 Task: Draft an email about 'our company news and trends' and save it as a draft.
Action: Mouse moved to (441, 705)
Screenshot: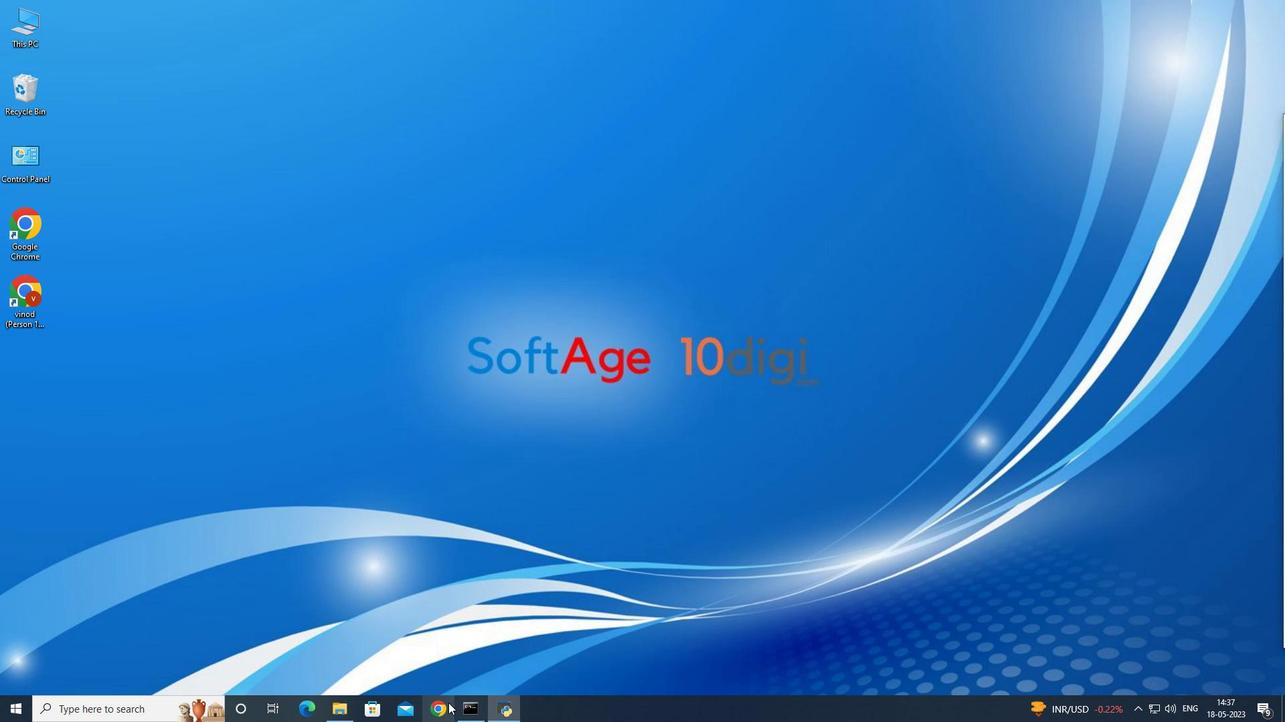 
Action: Mouse pressed left at (441, 705)
Screenshot: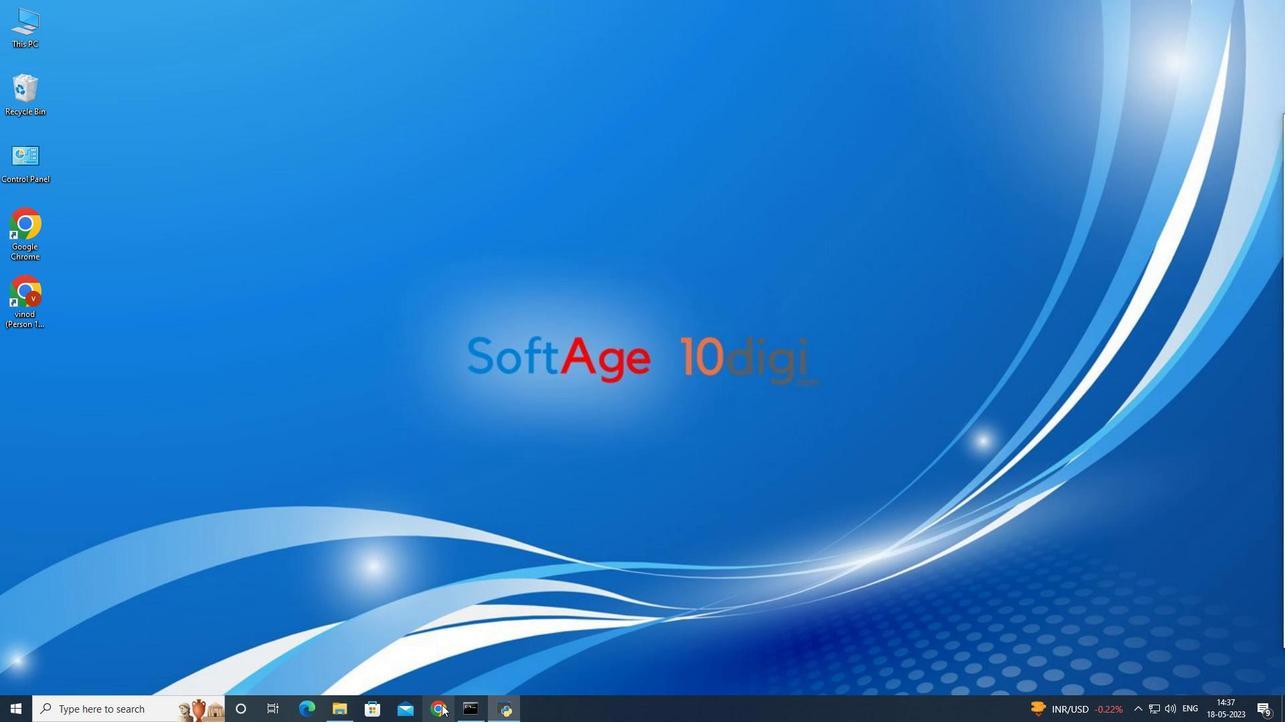 
Action: Mouse moved to (545, 406)
Screenshot: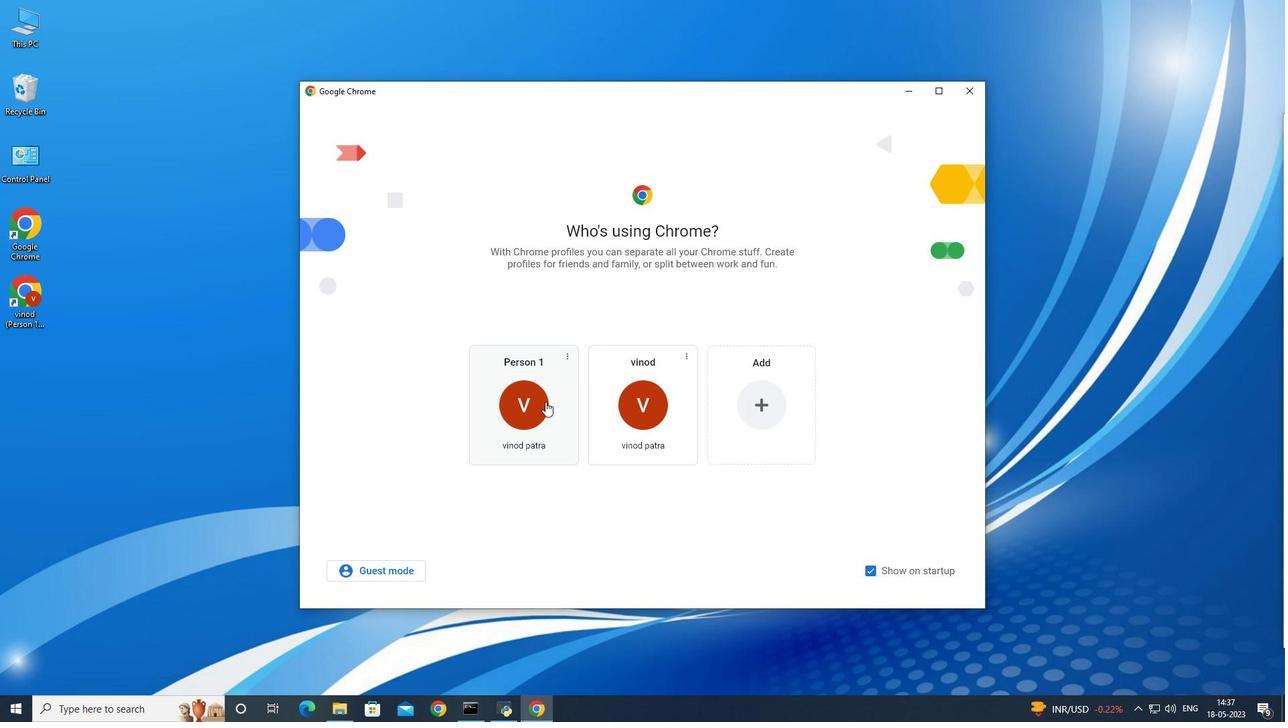 
Action: Mouse pressed left at (545, 406)
Screenshot: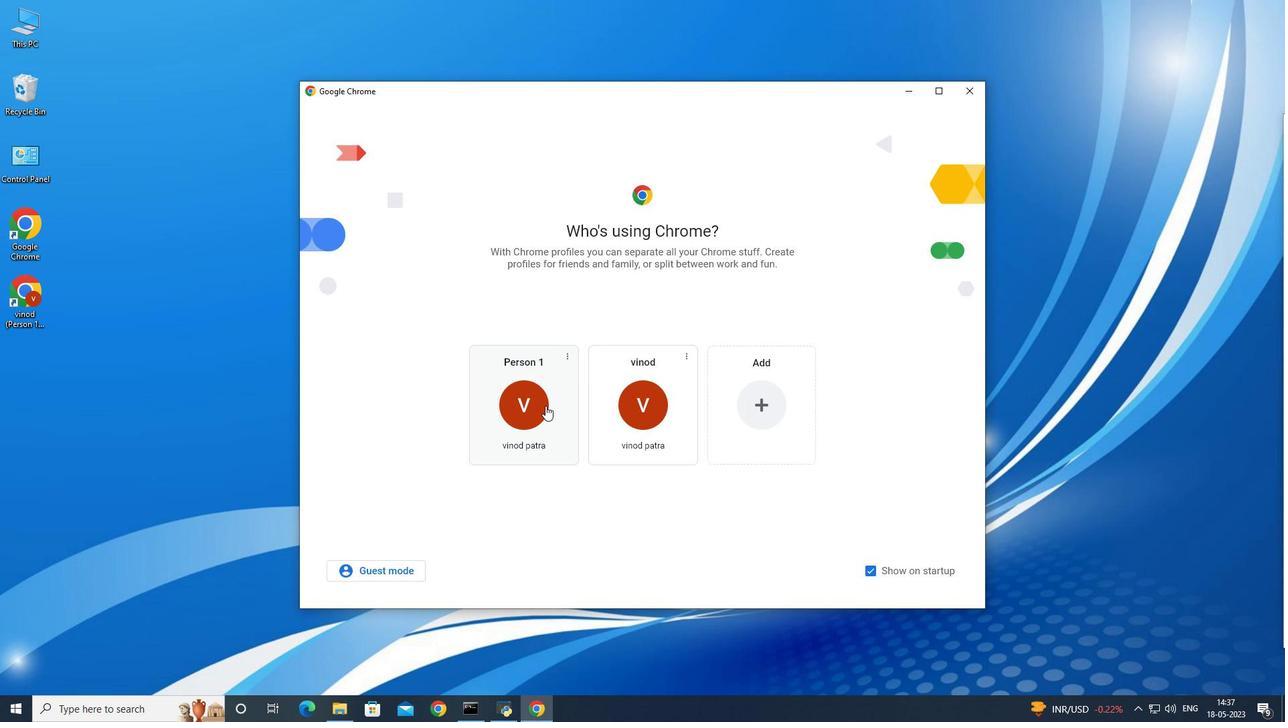 
Action: Mouse moved to (592, 268)
Screenshot: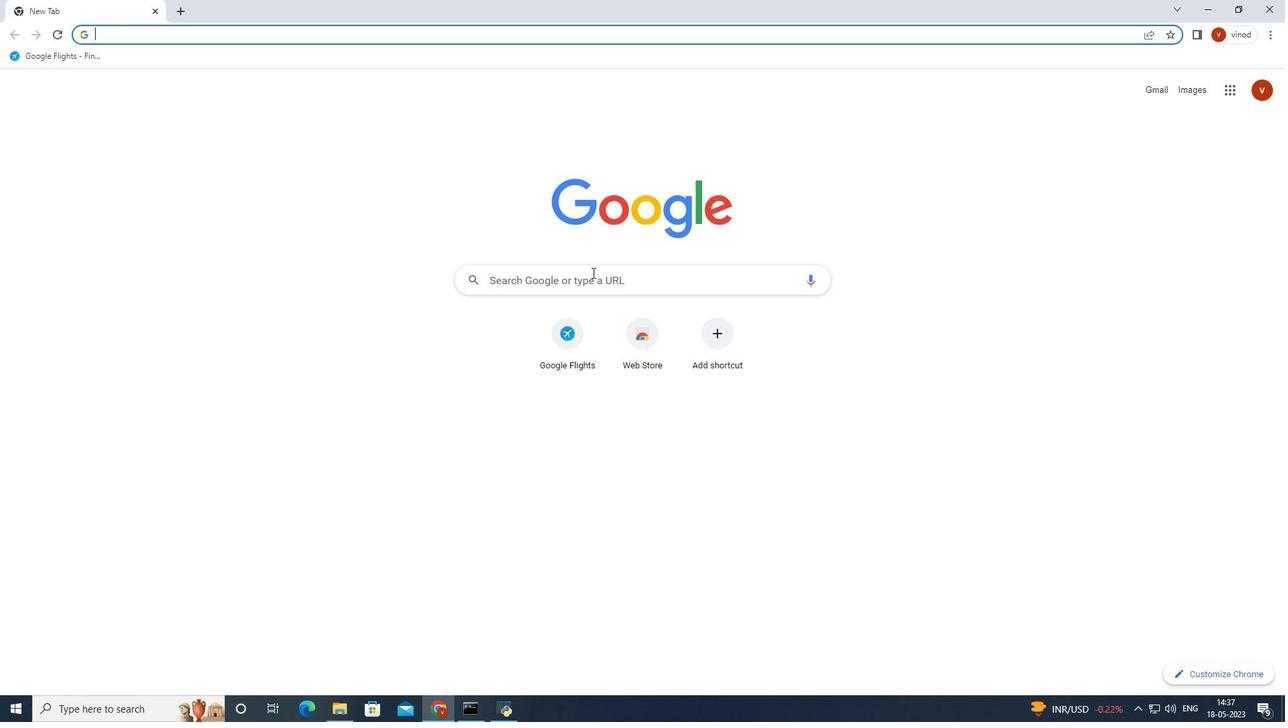 
Action: Mouse pressed left at (592, 268)
Screenshot: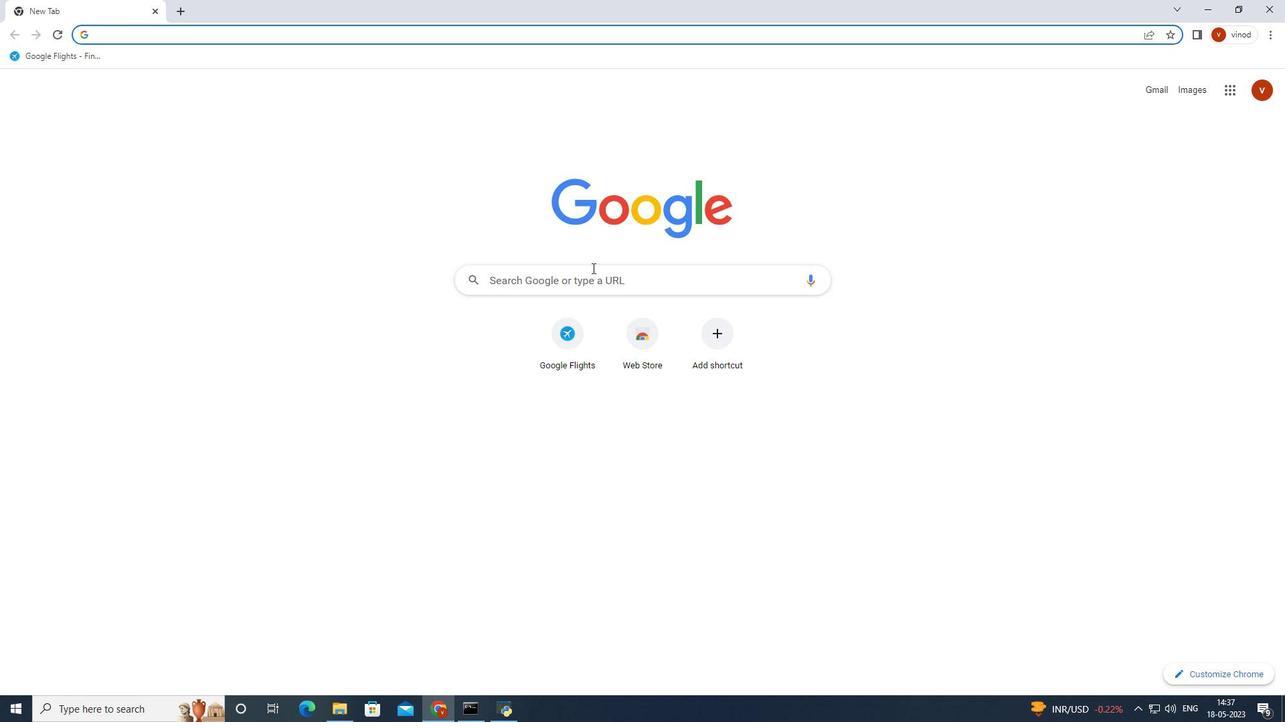 
Action: Mouse moved to (587, 281)
Screenshot: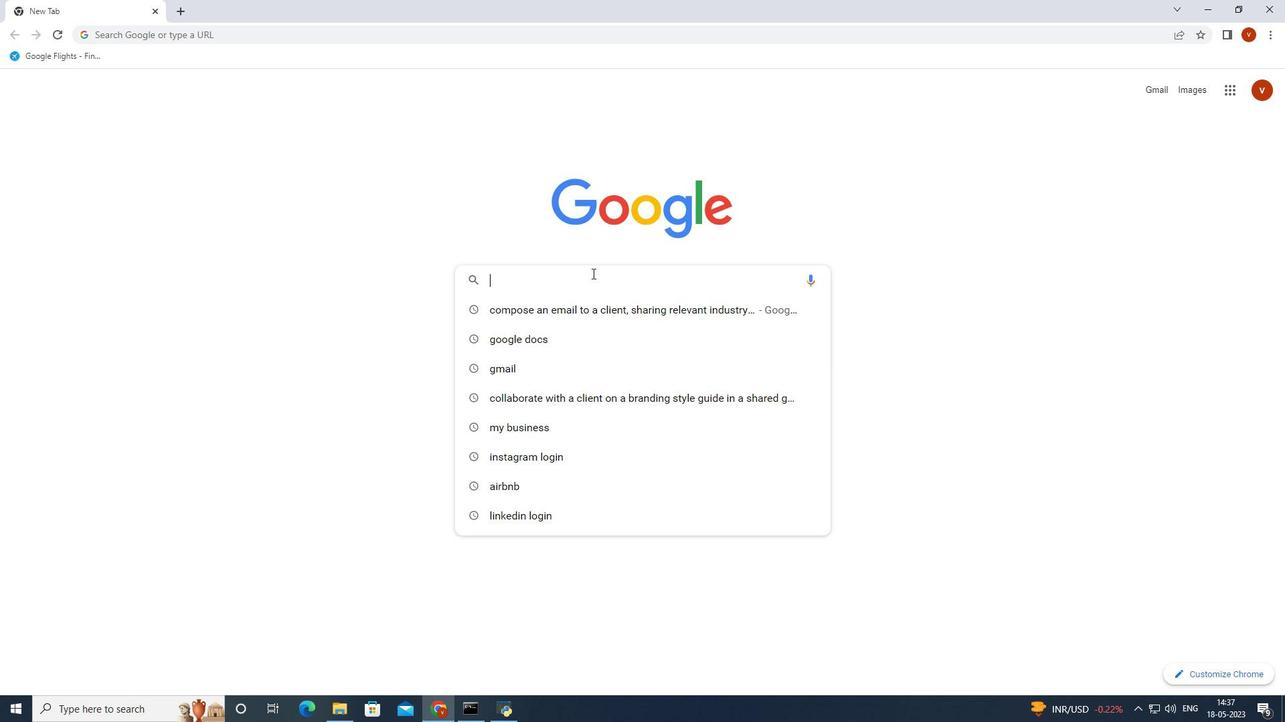 
Action: Key pressed gmail<Key.enter>
Screenshot: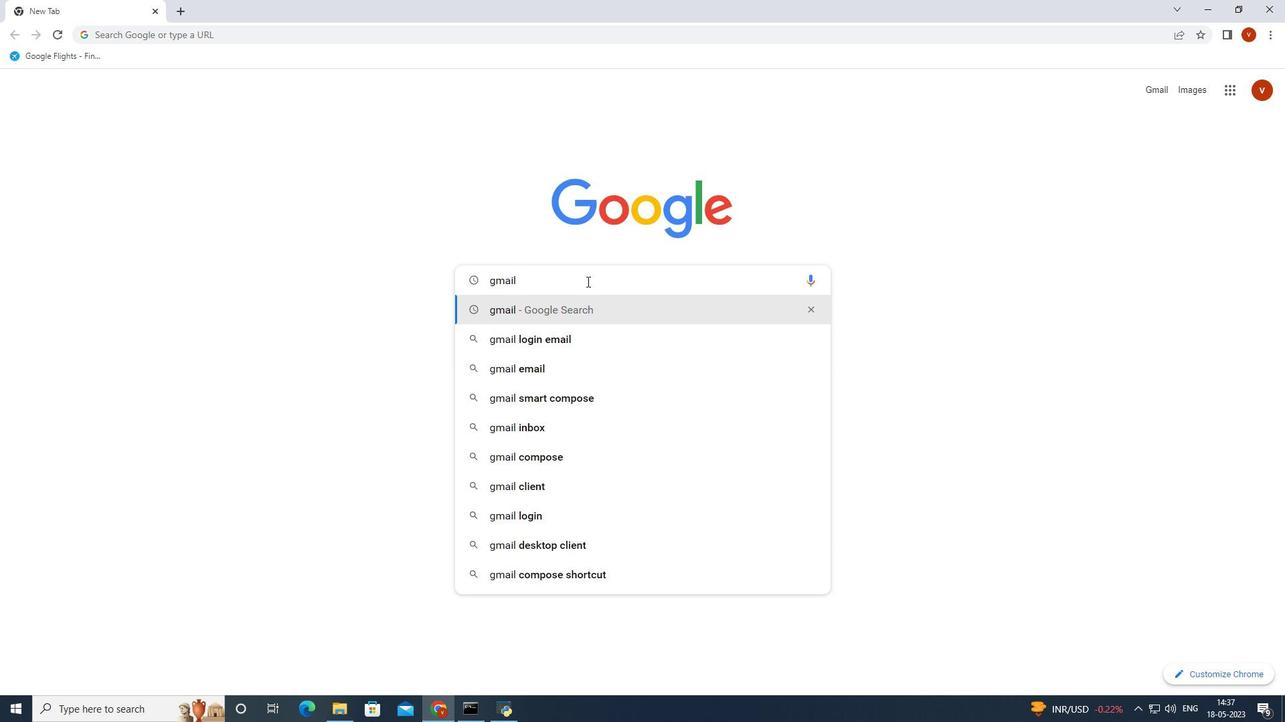 
Action: Mouse moved to (182, 200)
Screenshot: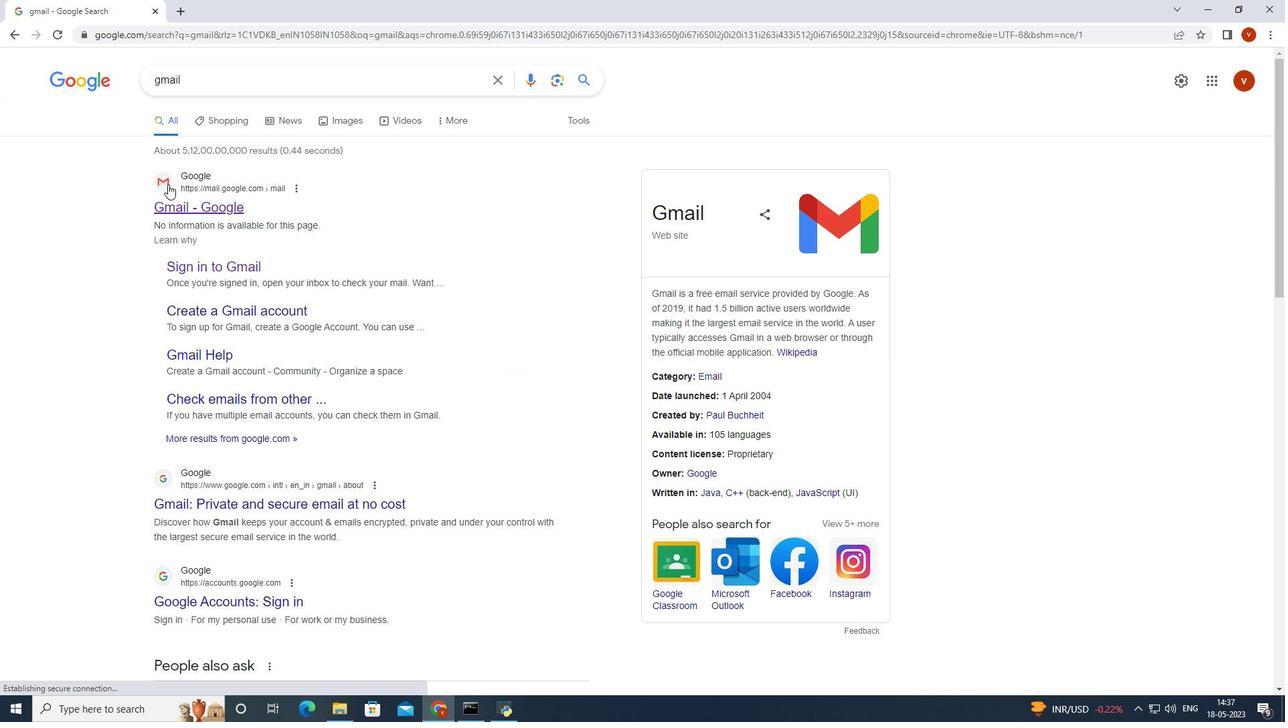 
Action: Mouse pressed left at (182, 200)
Screenshot: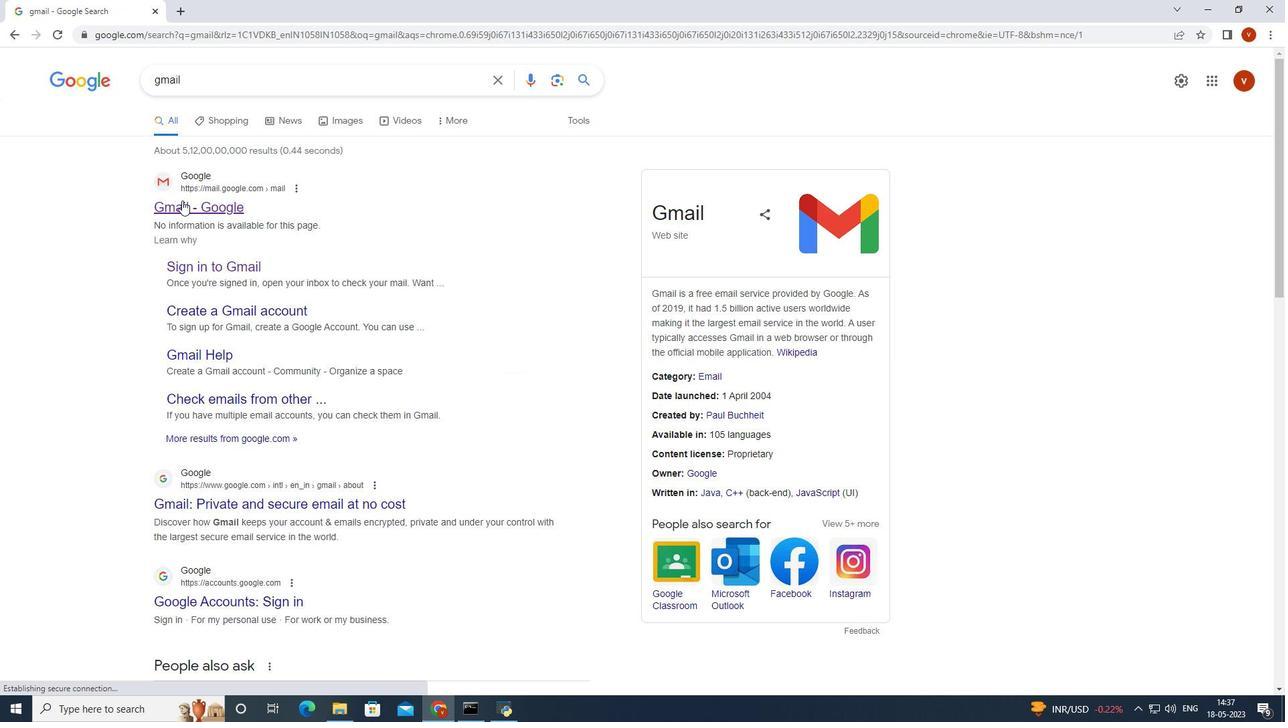 
Action: Mouse moved to (83, 123)
Screenshot: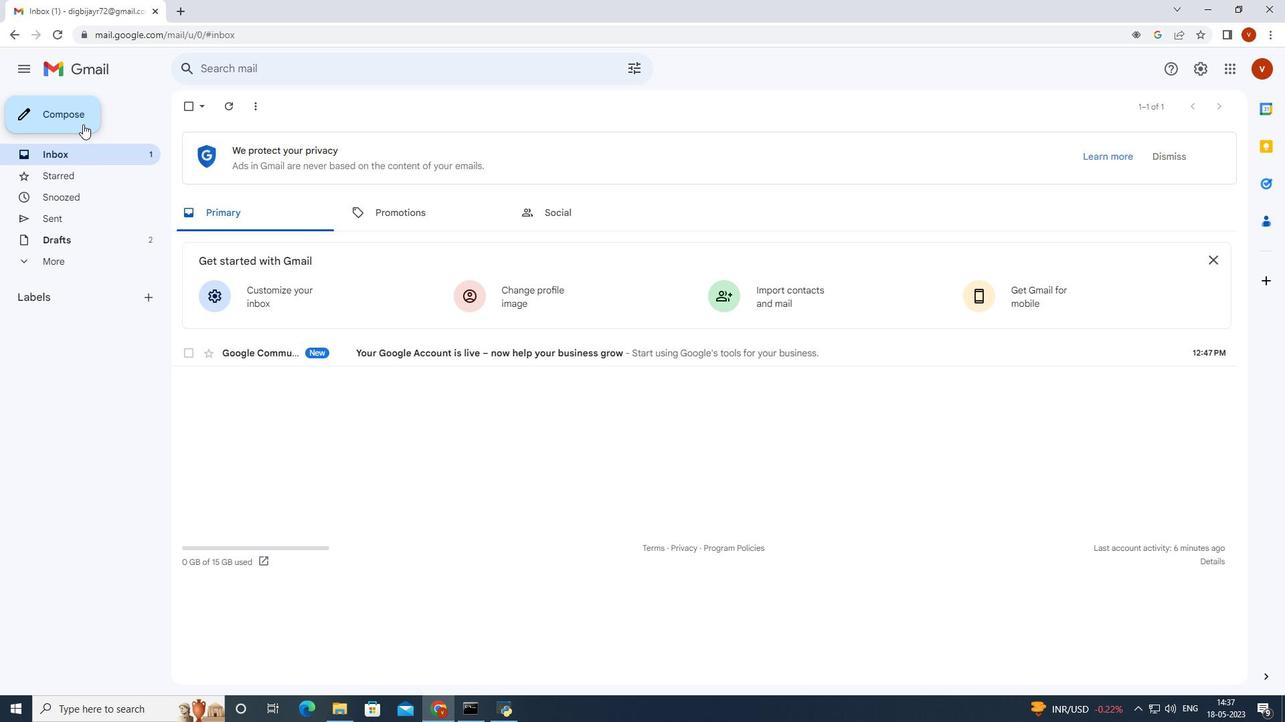 
Action: Mouse pressed left at (83, 123)
Screenshot: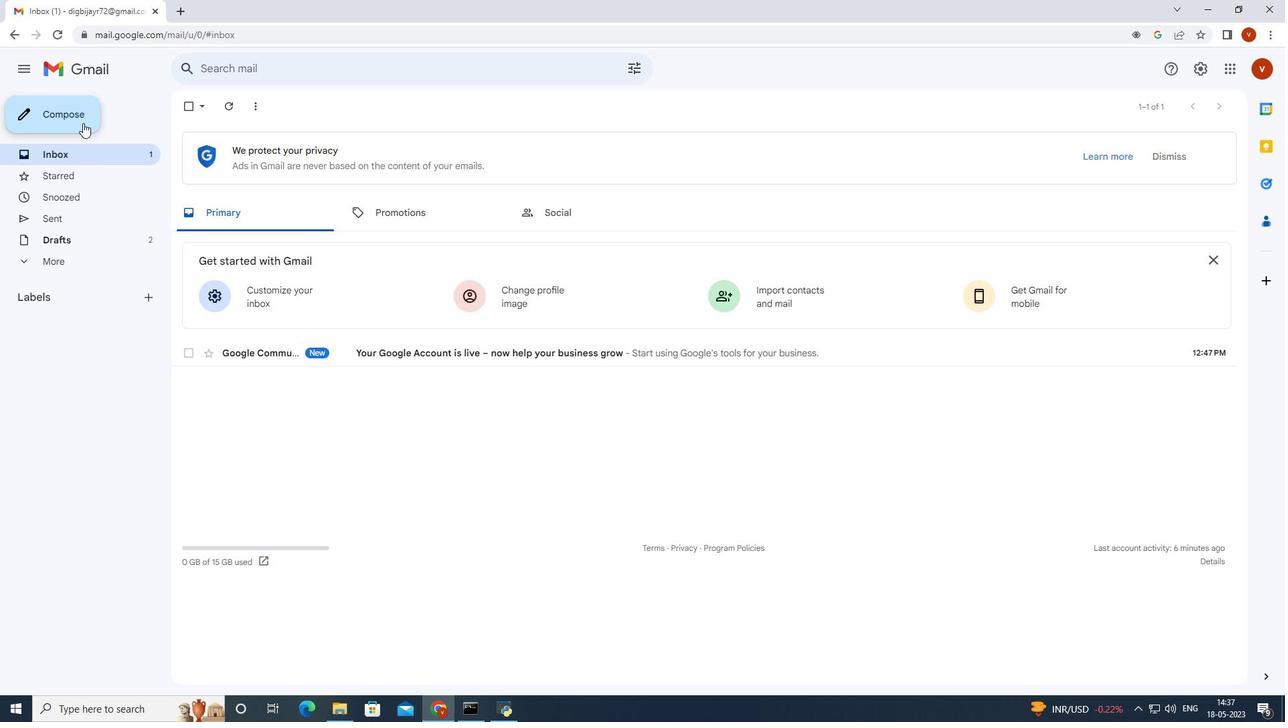 
Action: Mouse moved to (931, 354)
Screenshot: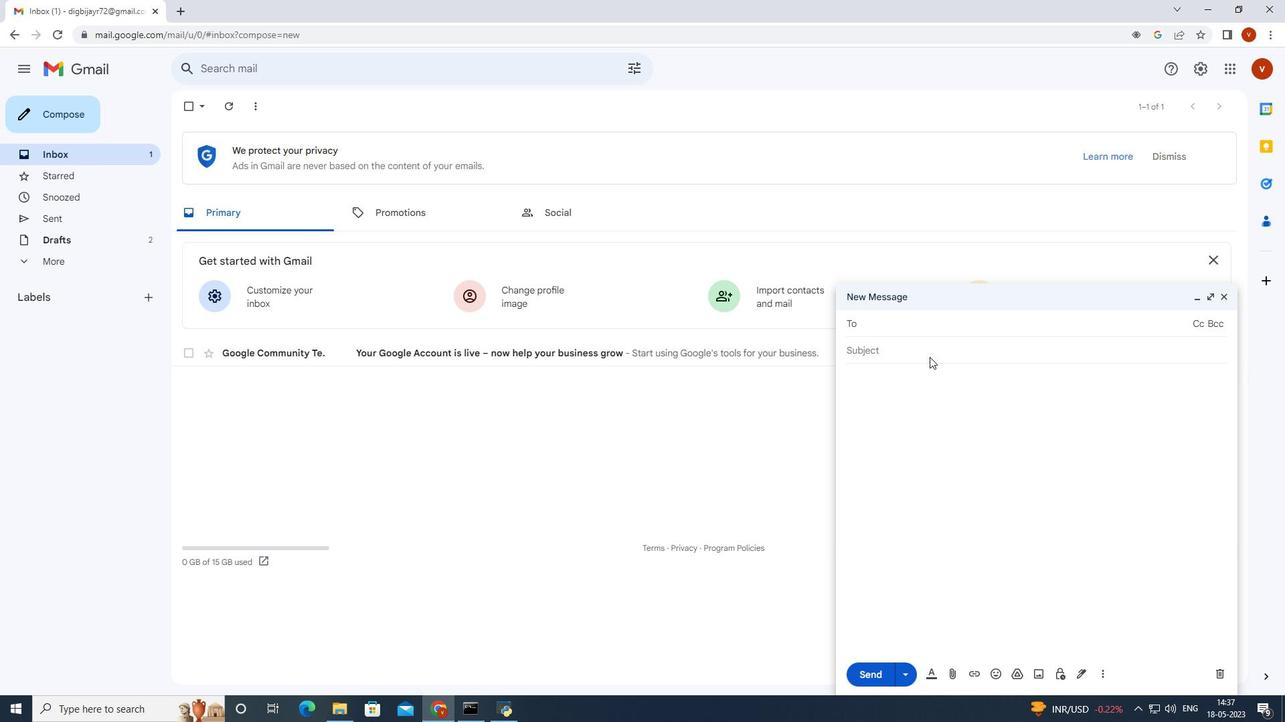 
Action: Mouse pressed left at (931, 354)
Screenshot: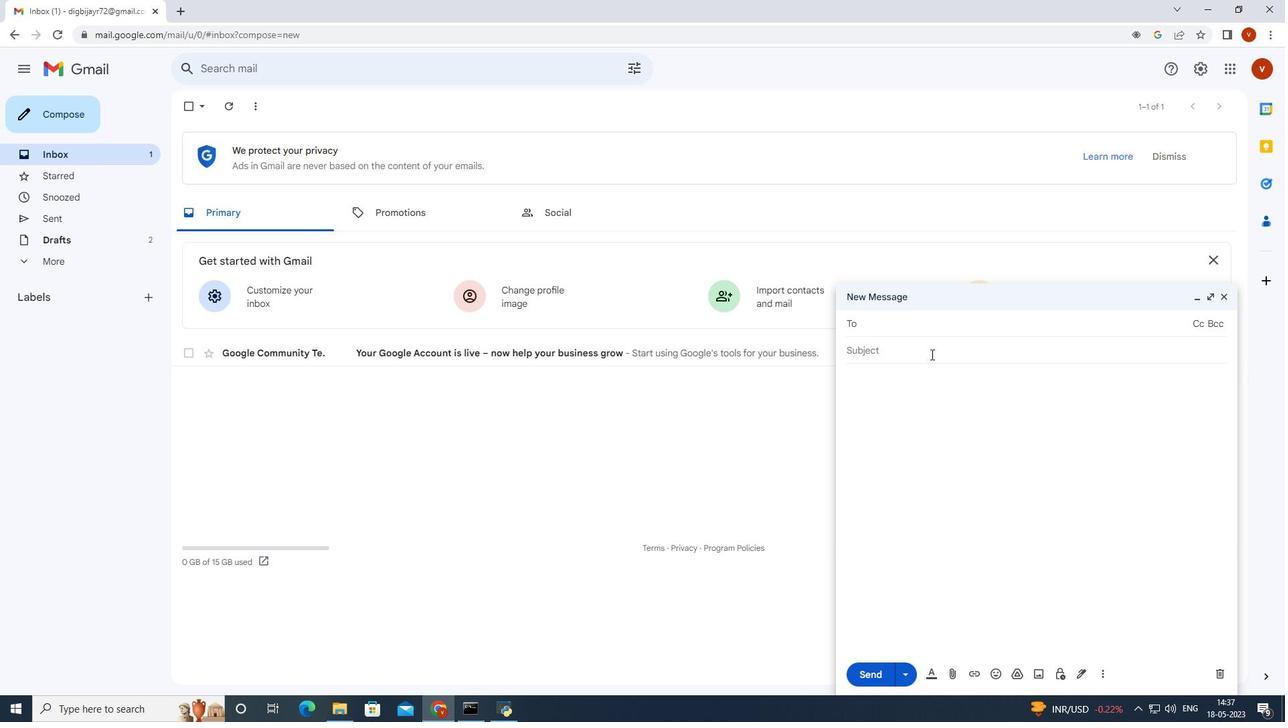
Action: Mouse moved to (987, 369)
Screenshot: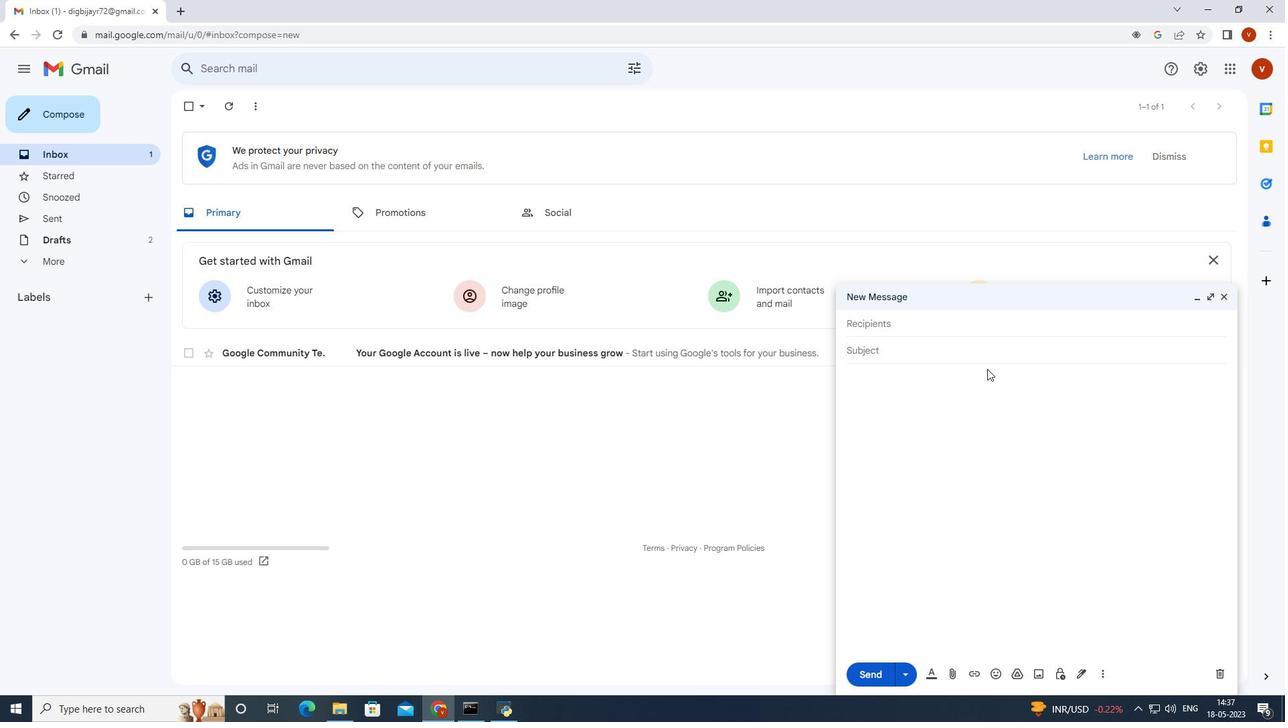 
Action: Key pressed our<Key.space>company<Key.space>tr<Key.backspace><Key.backspace>news<Key.space>and<Key.space>r<Key.backspace>trends
Screenshot: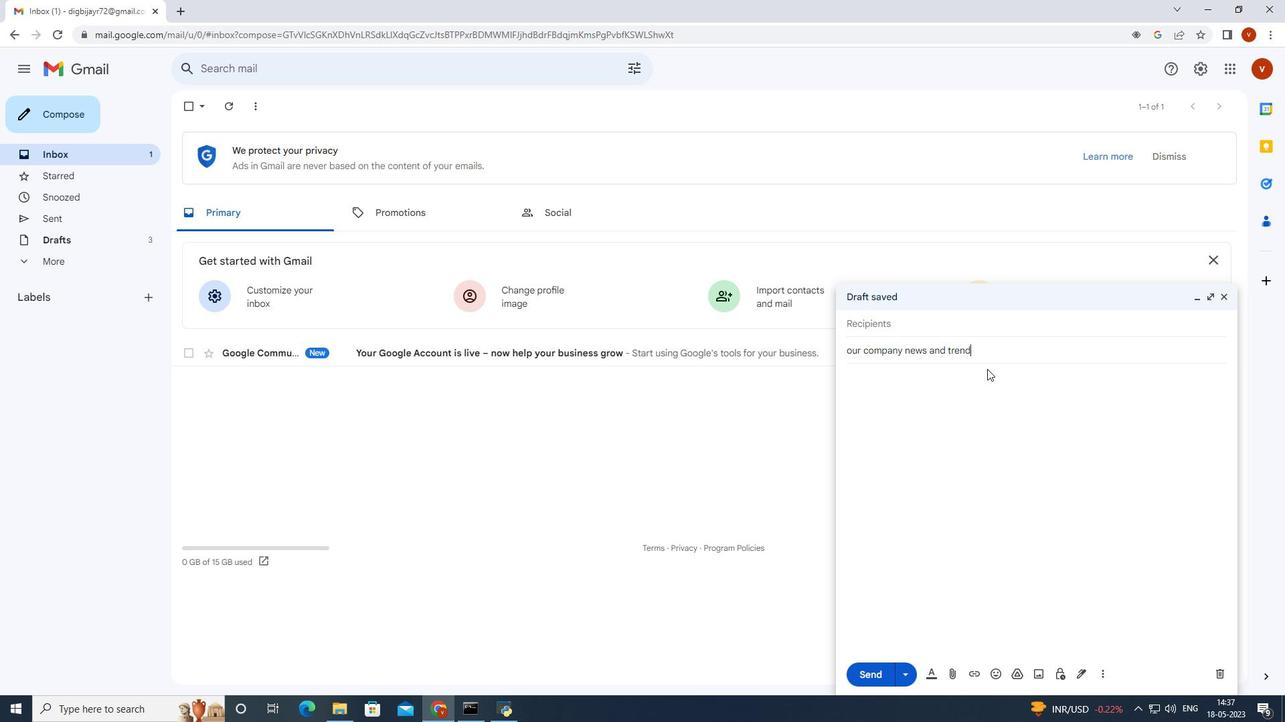 
Action: Mouse moved to (862, 380)
Screenshot: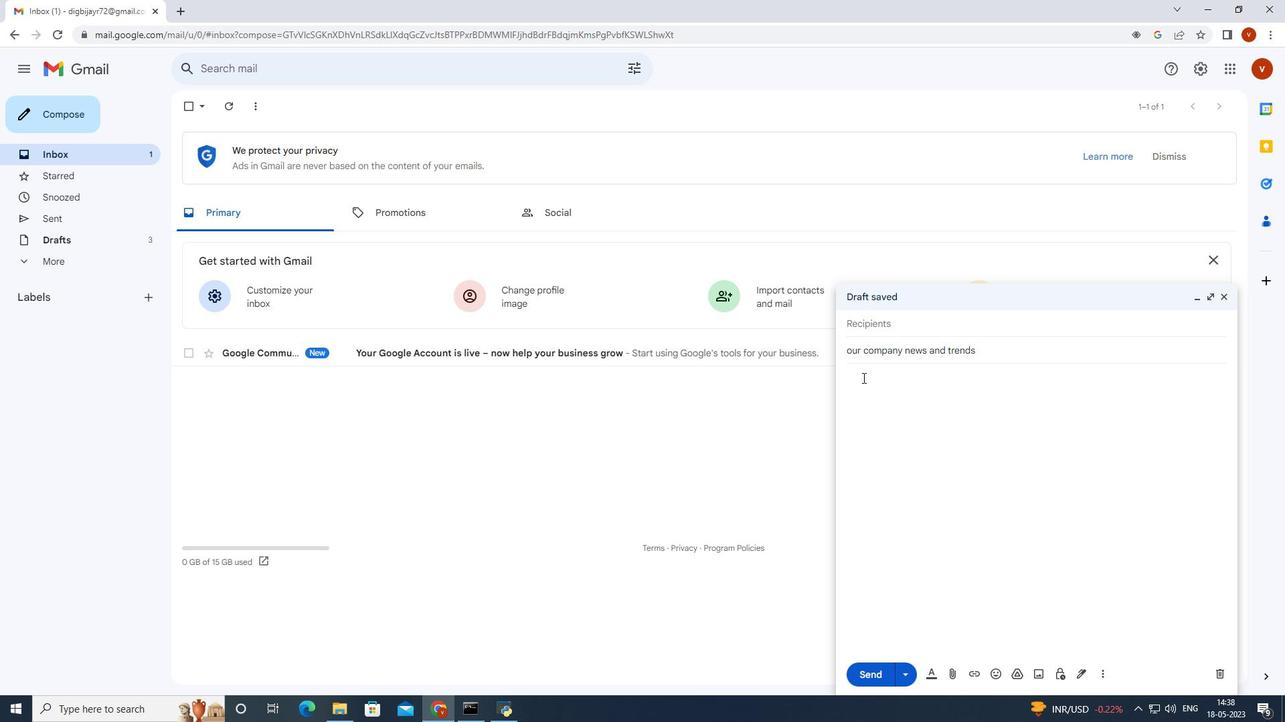 
Action: Mouse pressed left at (862, 380)
Screenshot: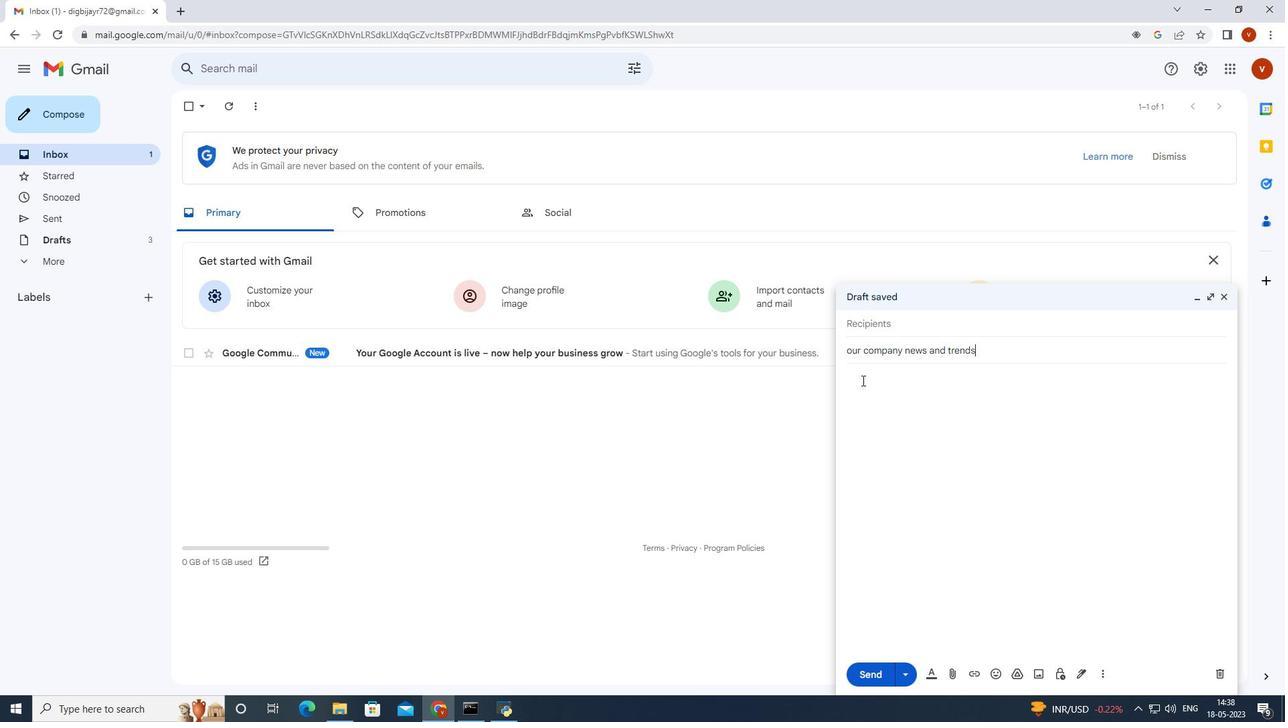 
Action: Mouse moved to (894, 322)
Screenshot: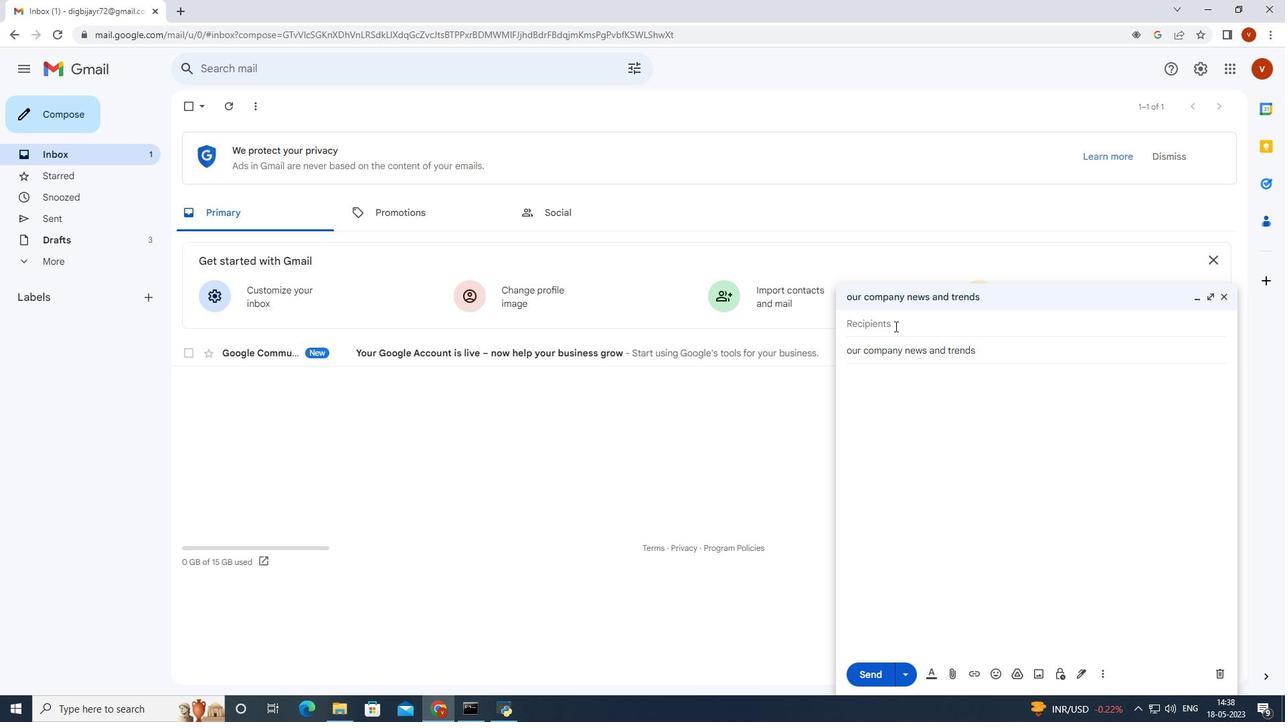 
Action: Mouse pressed left at (894, 322)
Screenshot: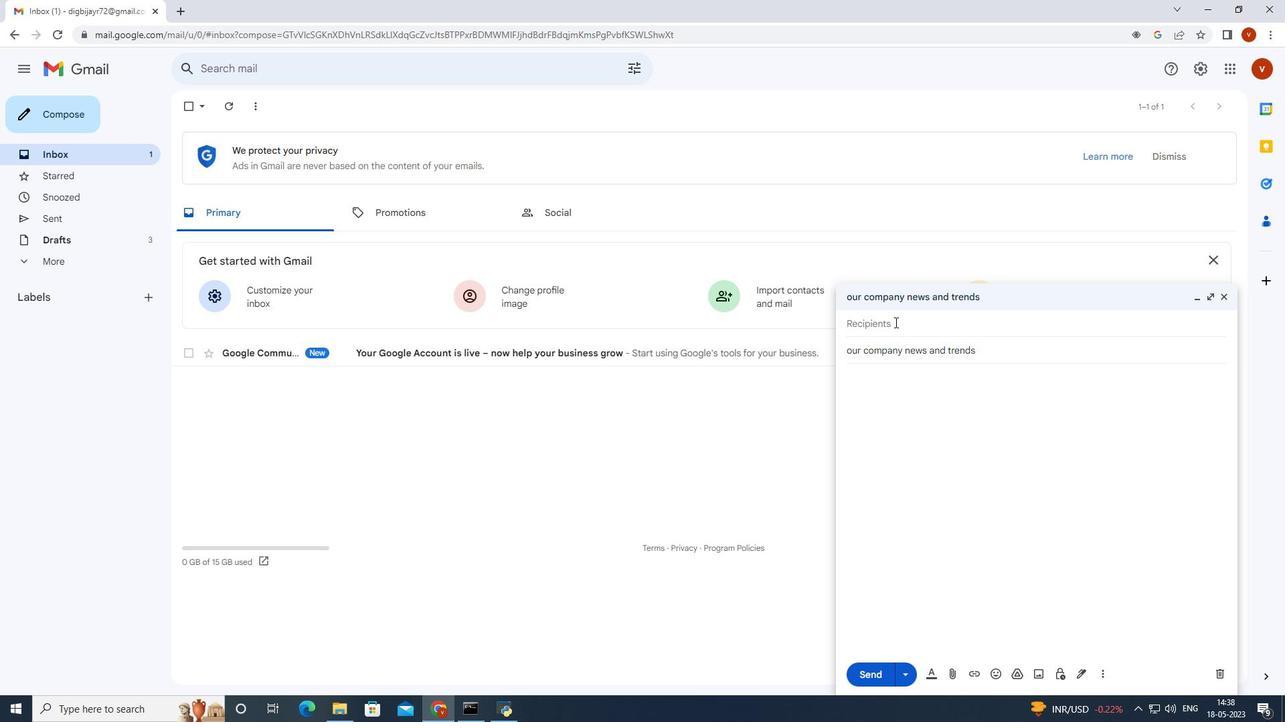 
Action: Mouse moved to (879, 391)
Screenshot: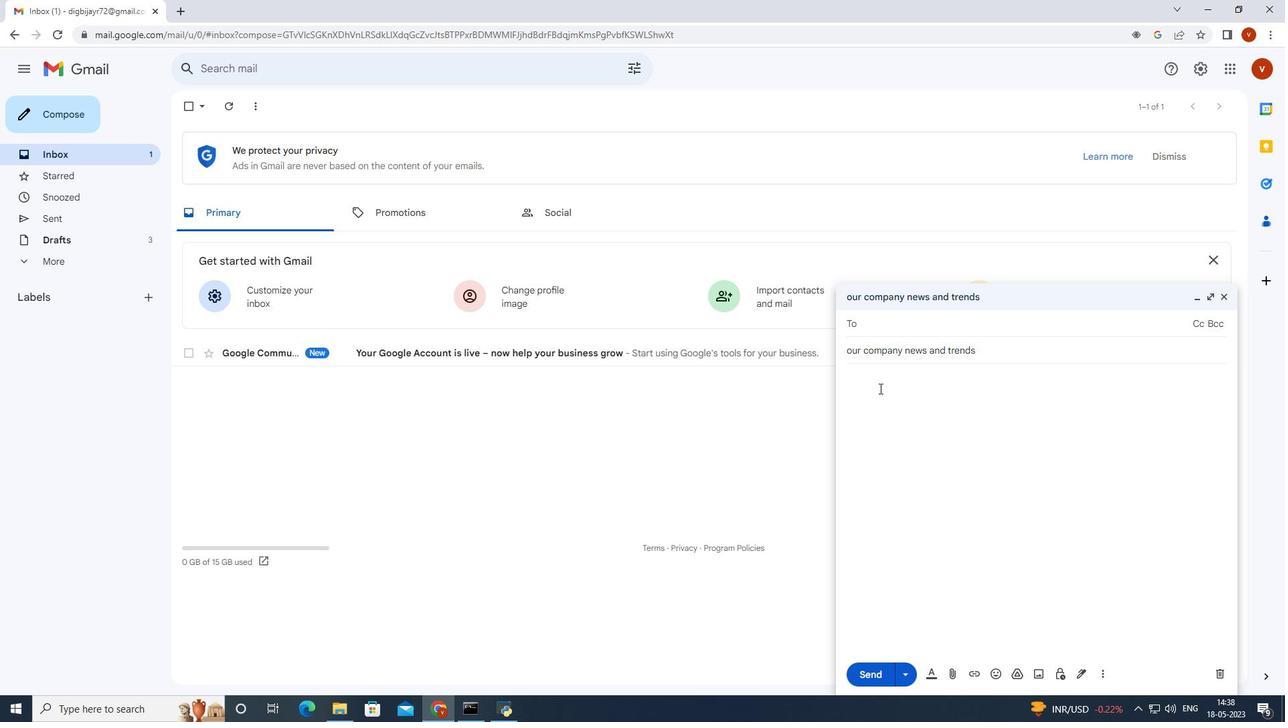 
Action: Mouse pressed left at (879, 391)
Screenshot: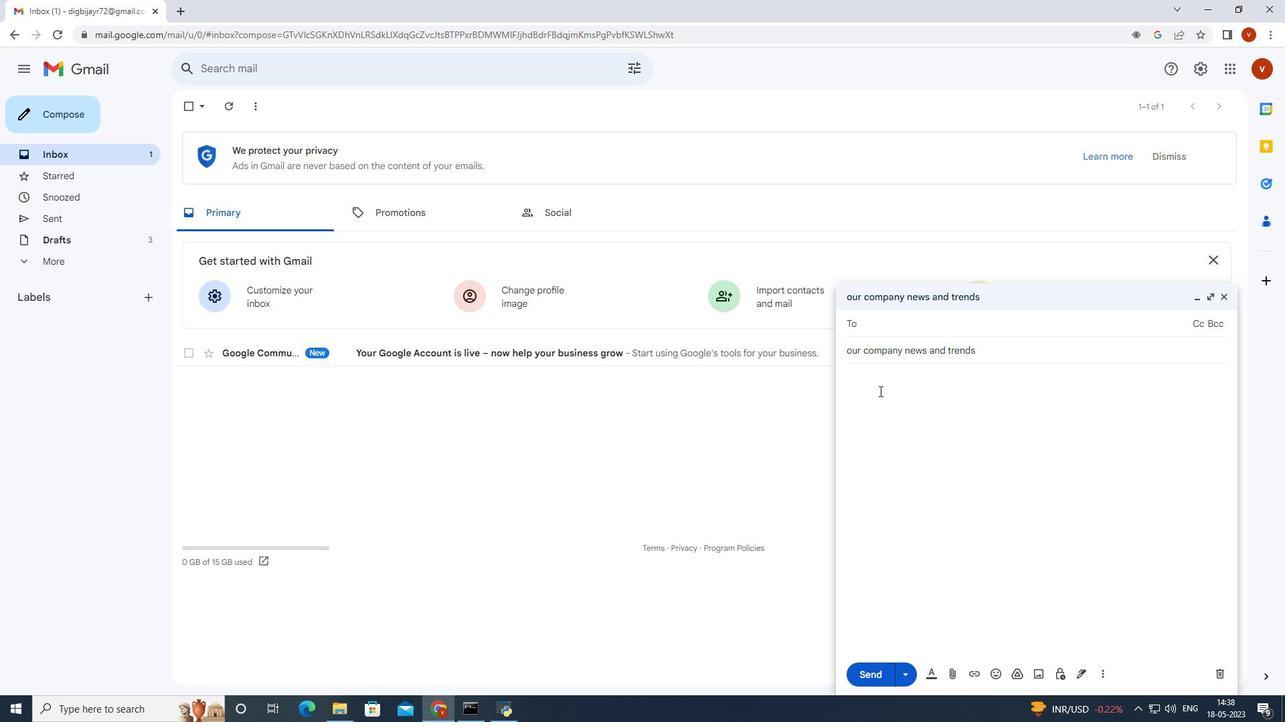 
Action: Mouse moved to (939, 388)
Screenshot: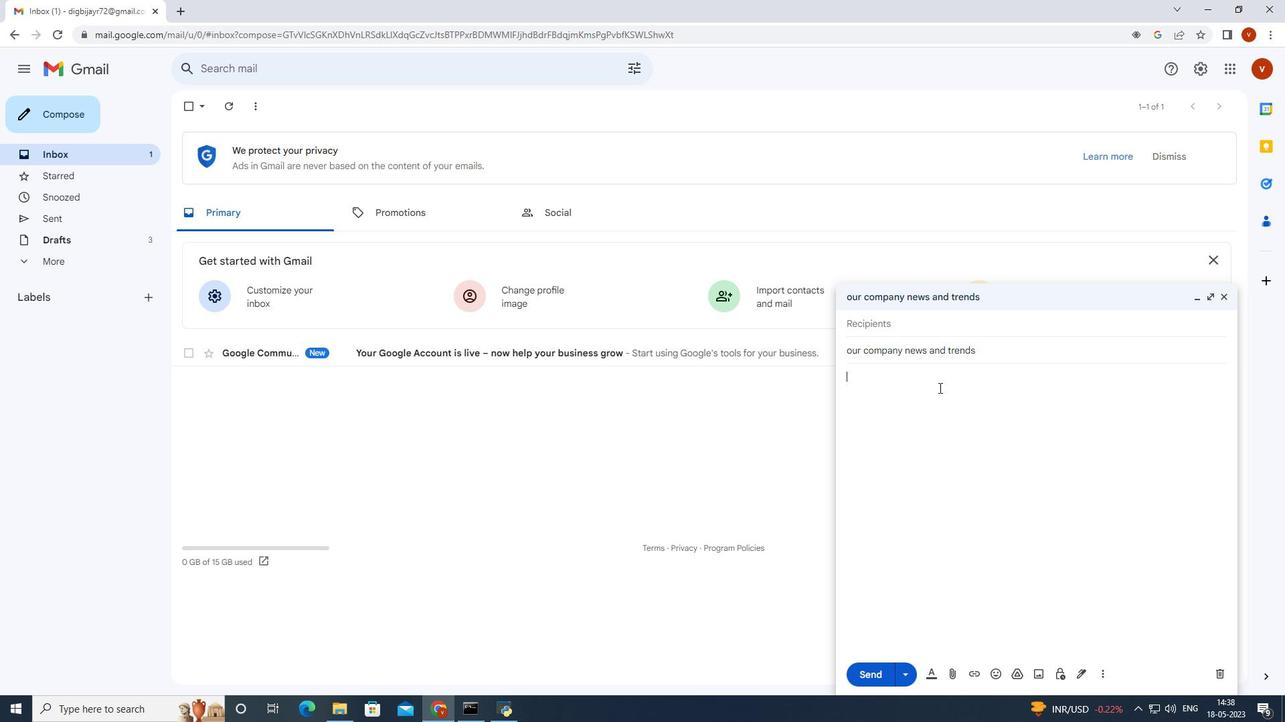 
Action: Key pressed our<Key.space>company<Key.space>
Screenshot: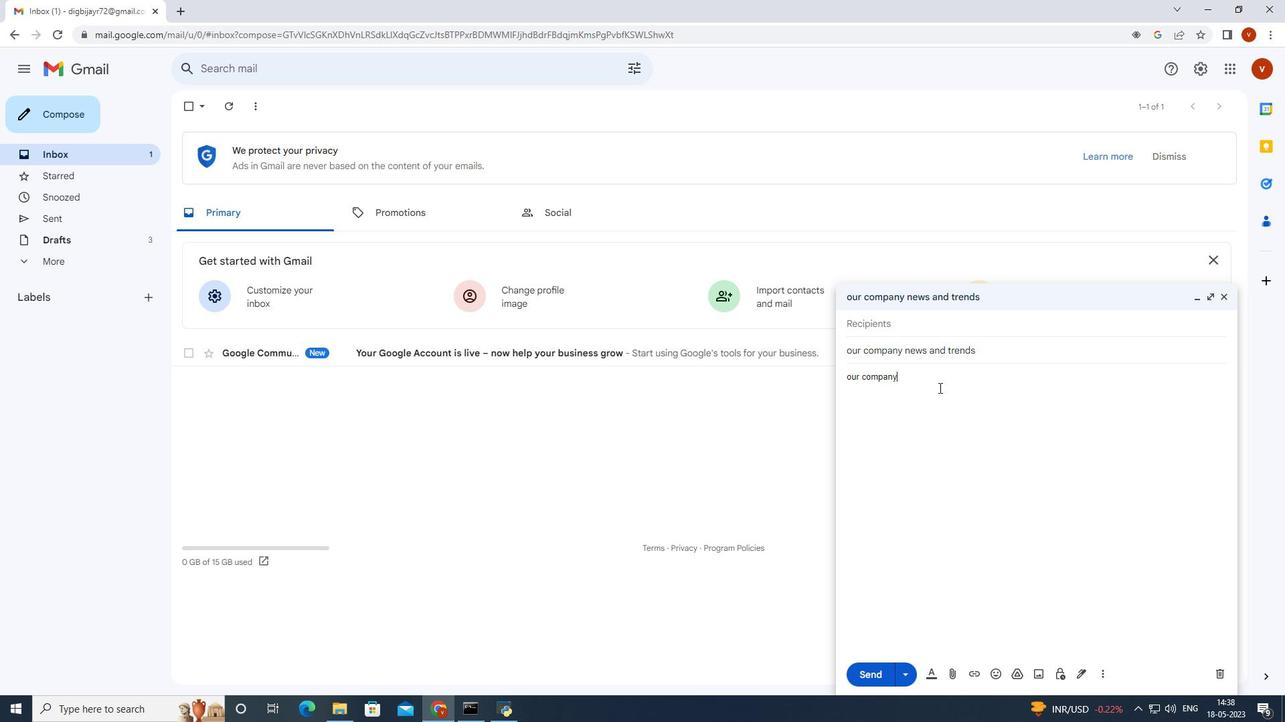 
Action: Mouse moved to (931, 400)
Screenshot: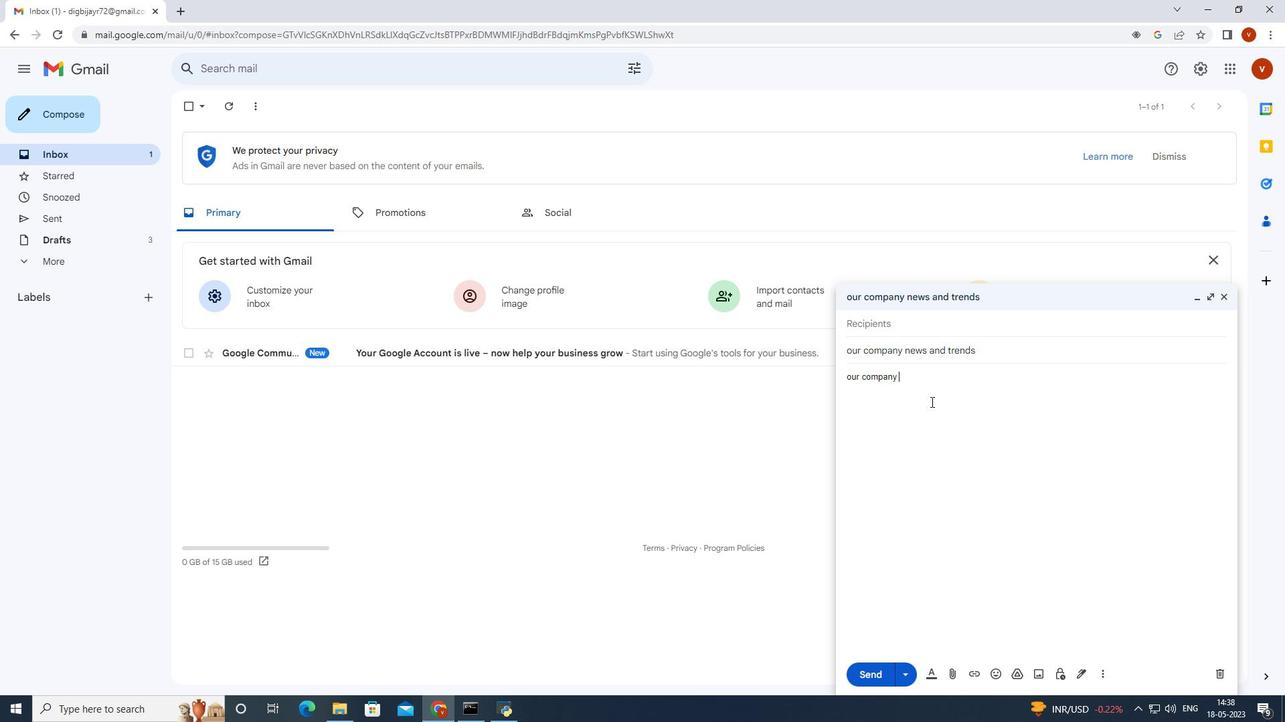 
Action: Key pressed giv<Key.backspace><Key.backspace><Key.backspace>takes<Key.space>a<Key.space>new<Key.space>project<Key.space>that<Key.space>project<Key.space>base<Key.space>in<Key.space><Key.backspace><Key.backspace>n<Key.space>information<Key.space>and<Key.space>techm<Key.backspace>nology
Screenshot: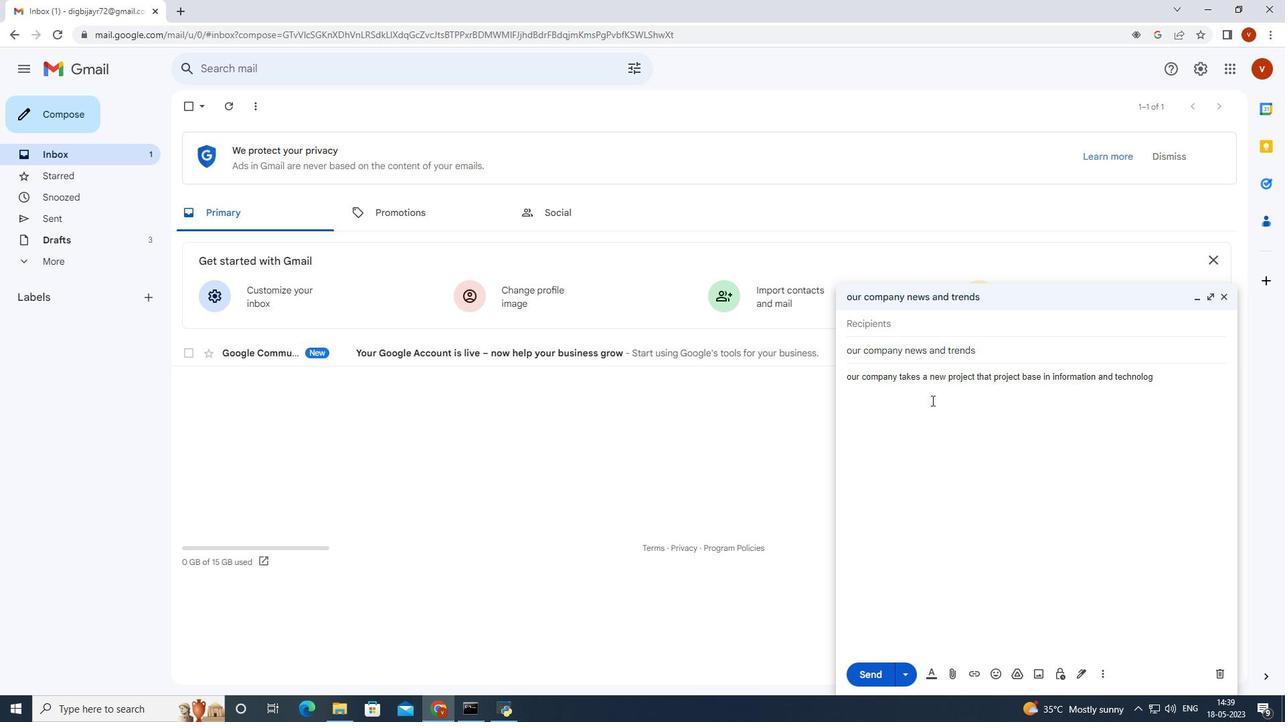 
Action: Mouse moved to (955, 321)
Screenshot: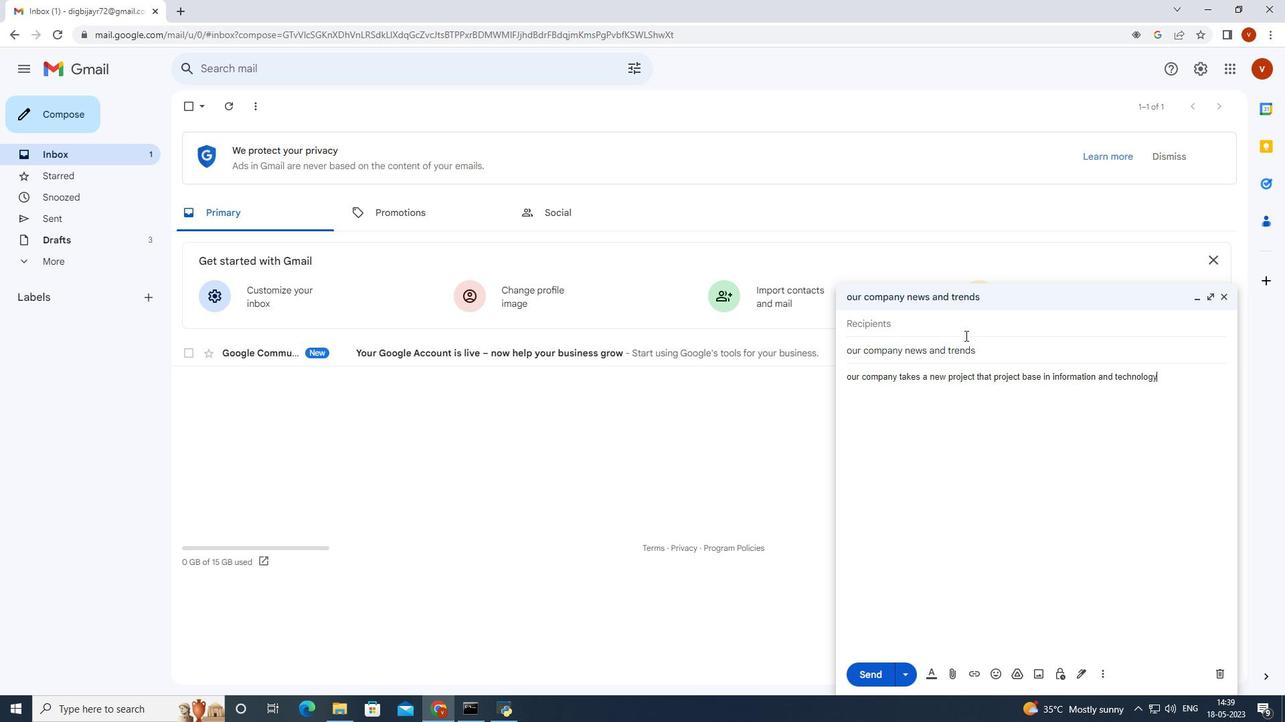 
Action: Mouse pressed left at (955, 321)
Screenshot: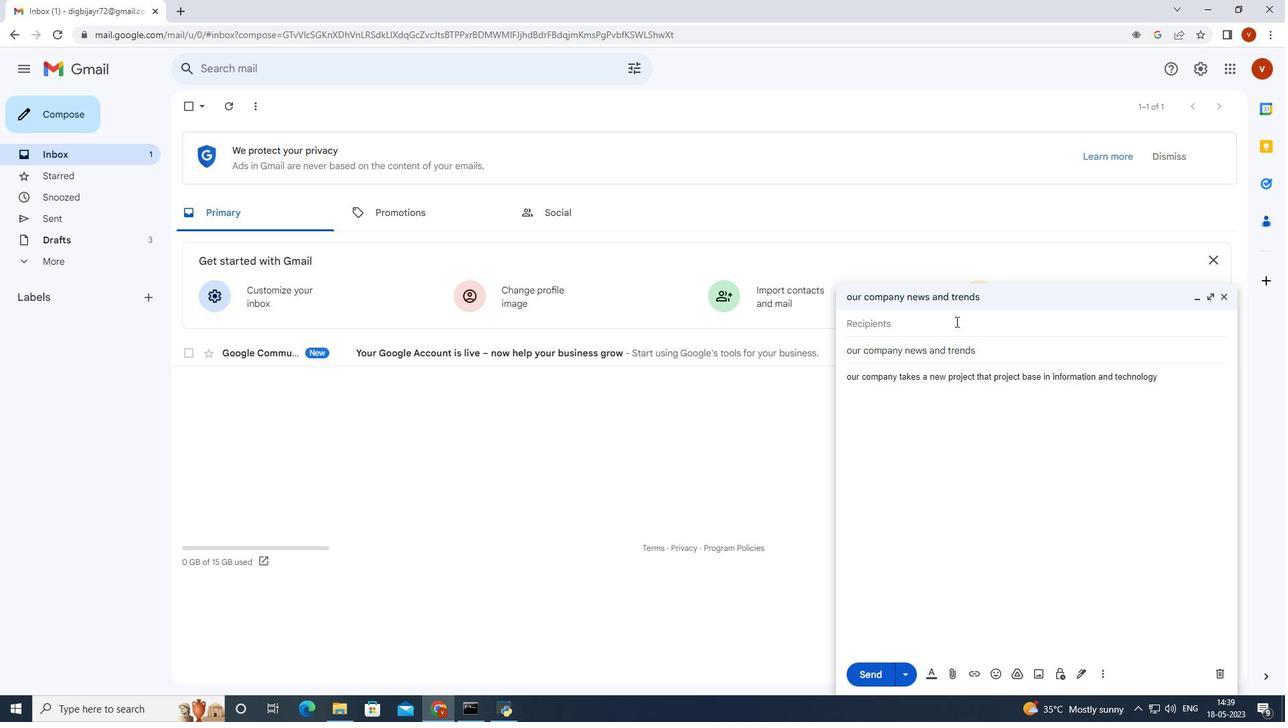 
Action: Mouse moved to (911, 352)
Screenshot: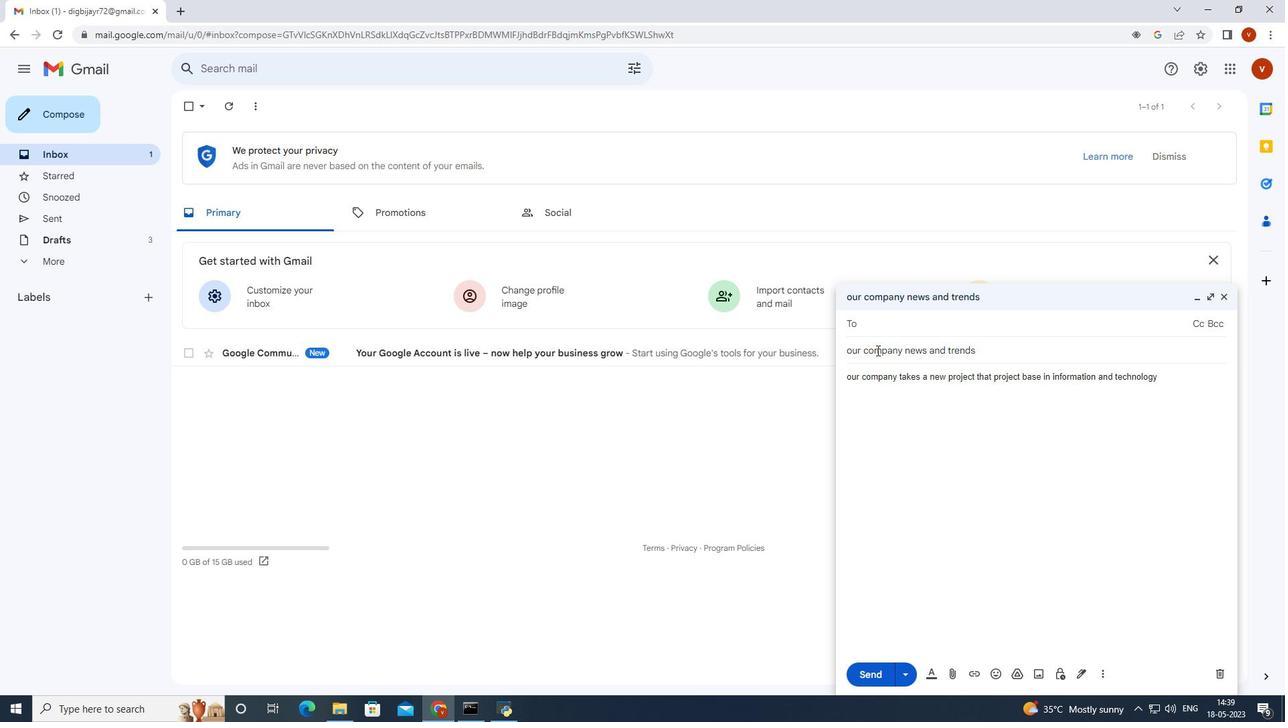 
Action: Key pressed singh9sahil
Screenshot: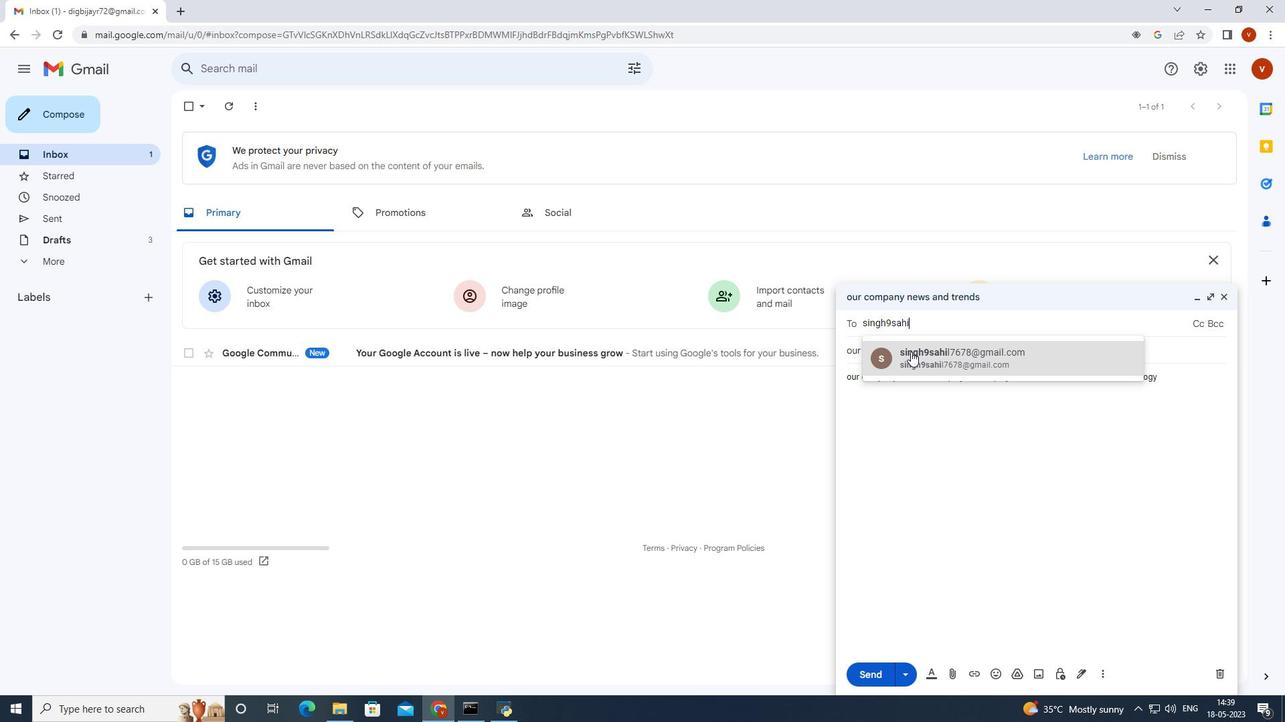 
Action: Mouse pressed left at (911, 352)
Screenshot: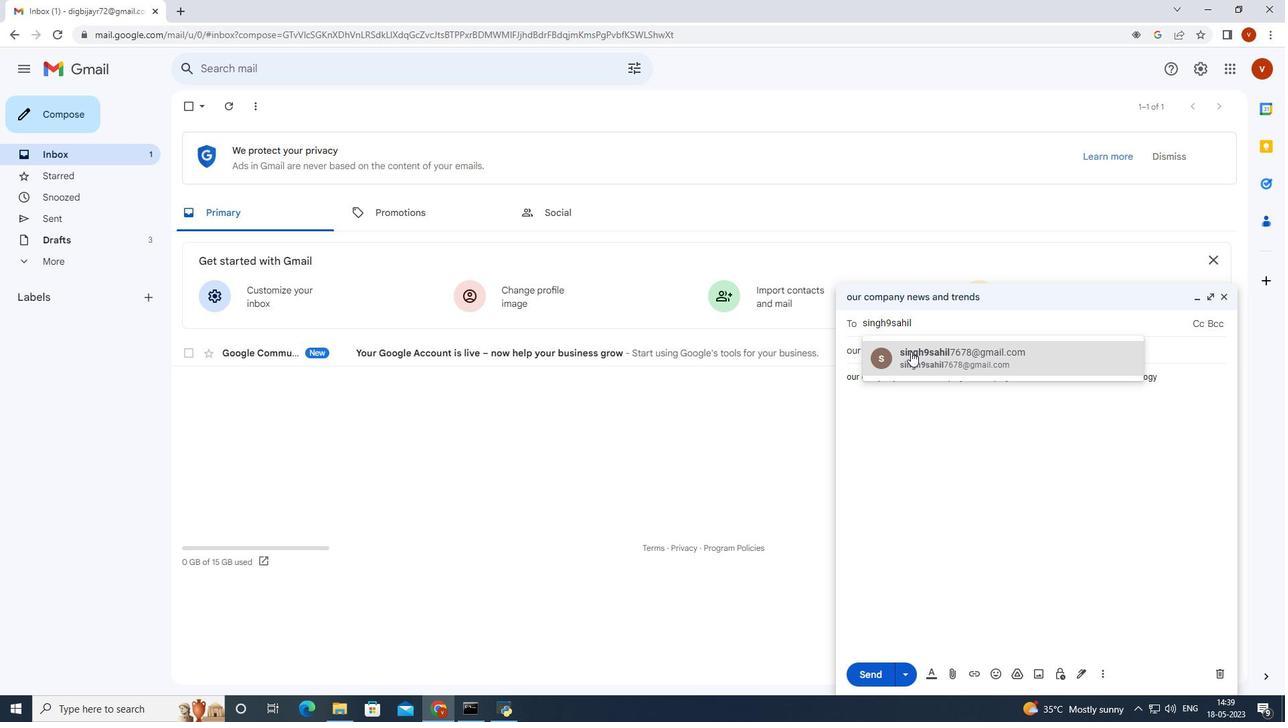 
Action: Mouse moved to (862, 679)
Screenshot: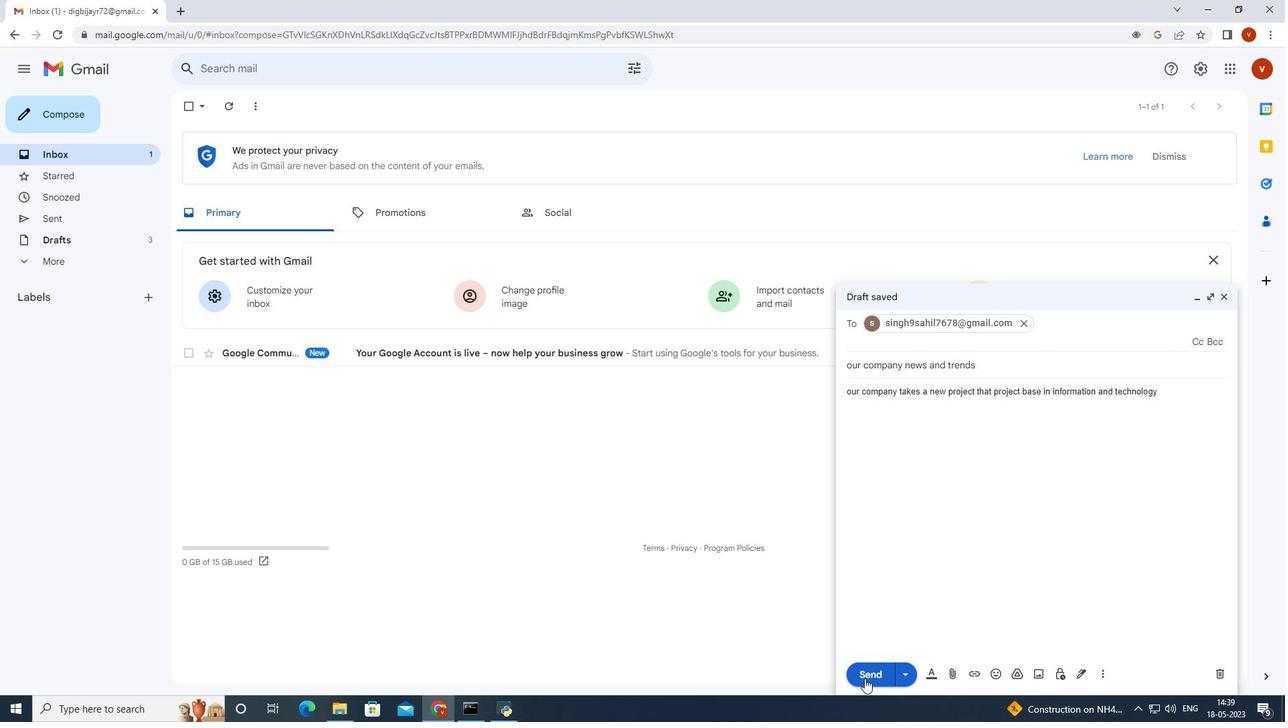 
Action: Mouse pressed left at (862, 679)
Screenshot: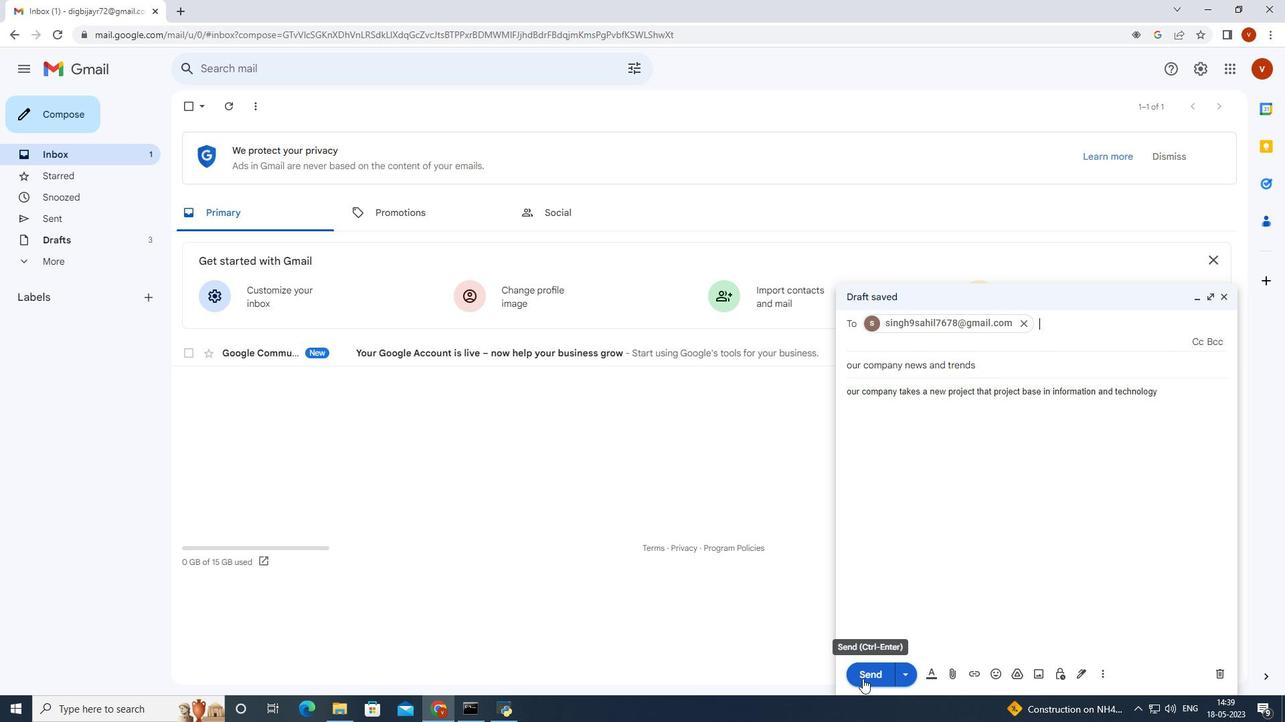 
Action: Mouse moved to (763, 640)
Screenshot: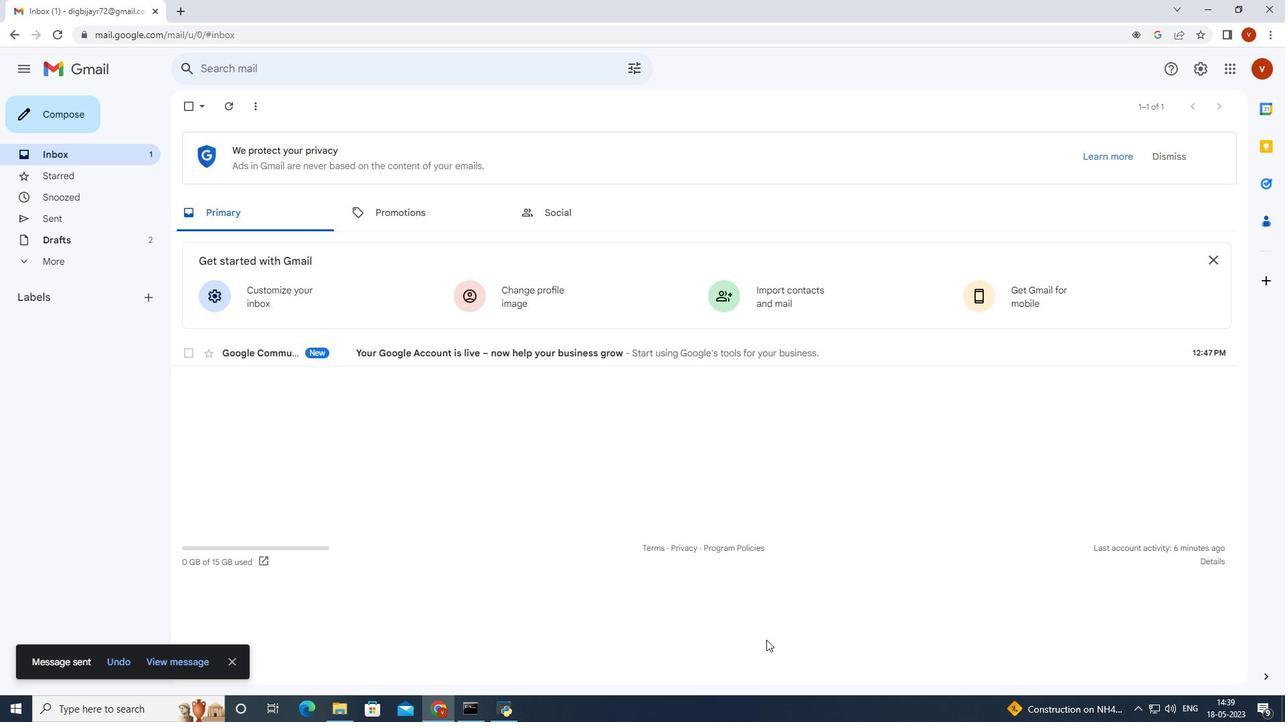 
